 Task: Add The Ryl Co Raspberry Tea to the cart.
Action: Mouse pressed left at (19, 118)
Screenshot: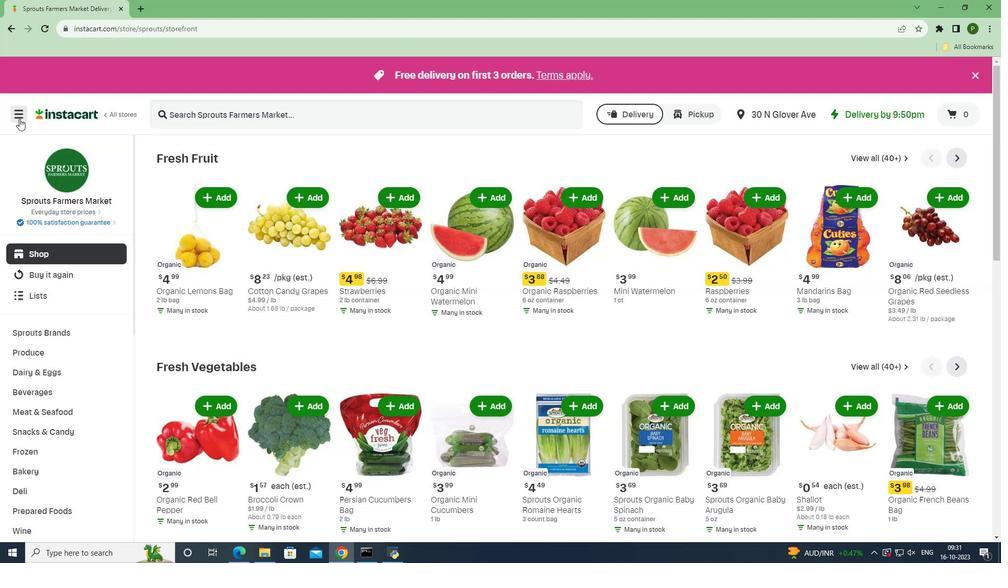 
Action: Mouse moved to (45, 272)
Screenshot: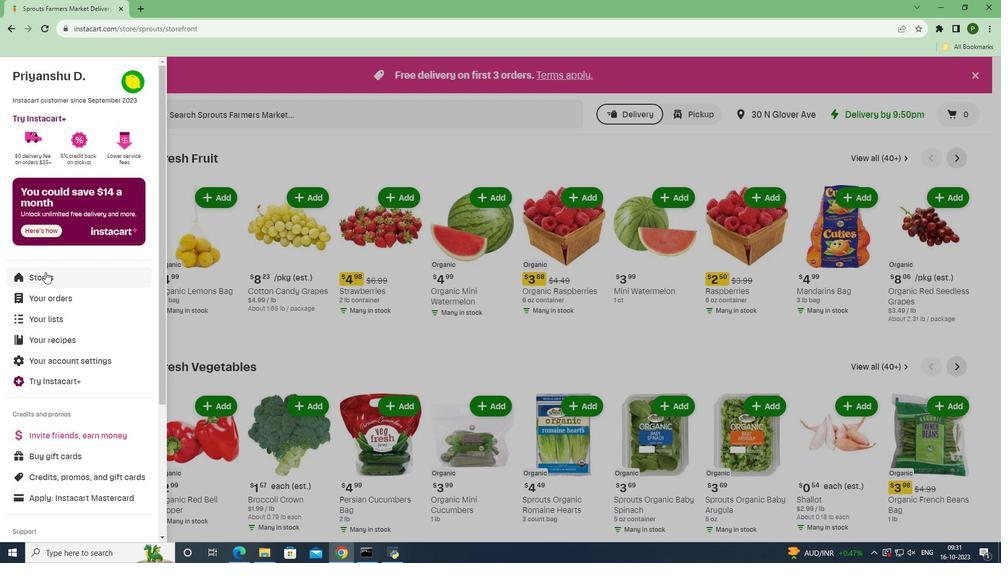 
Action: Mouse pressed left at (45, 272)
Screenshot: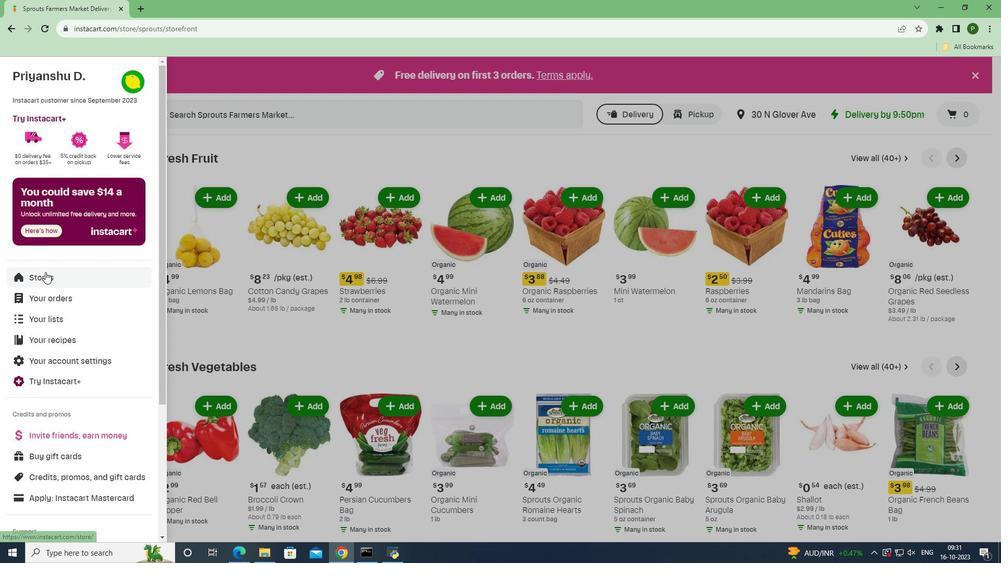 
Action: Mouse moved to (243, 119)
Screenshot: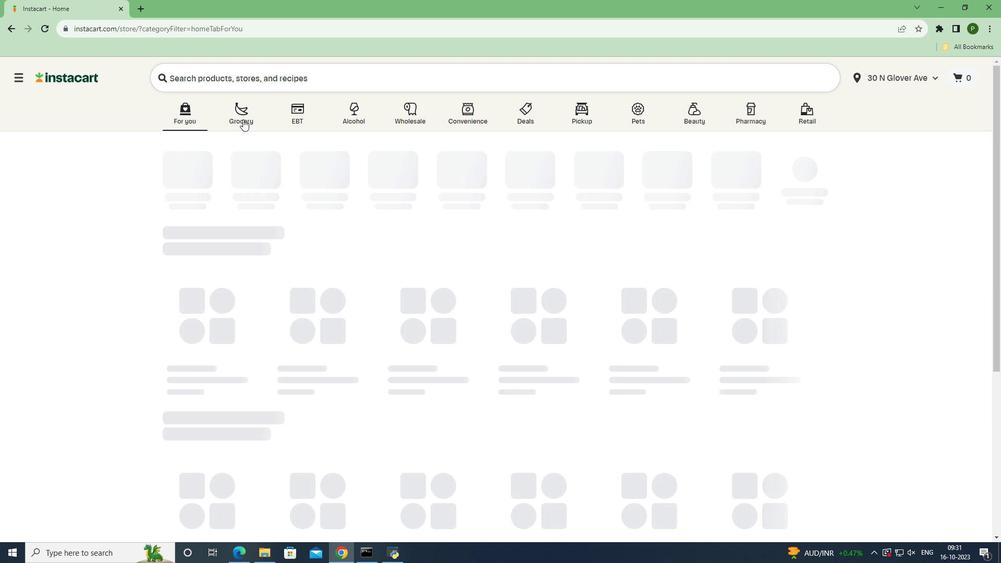 
Action: Mouse pressed left at (243, 119)
Screenshot: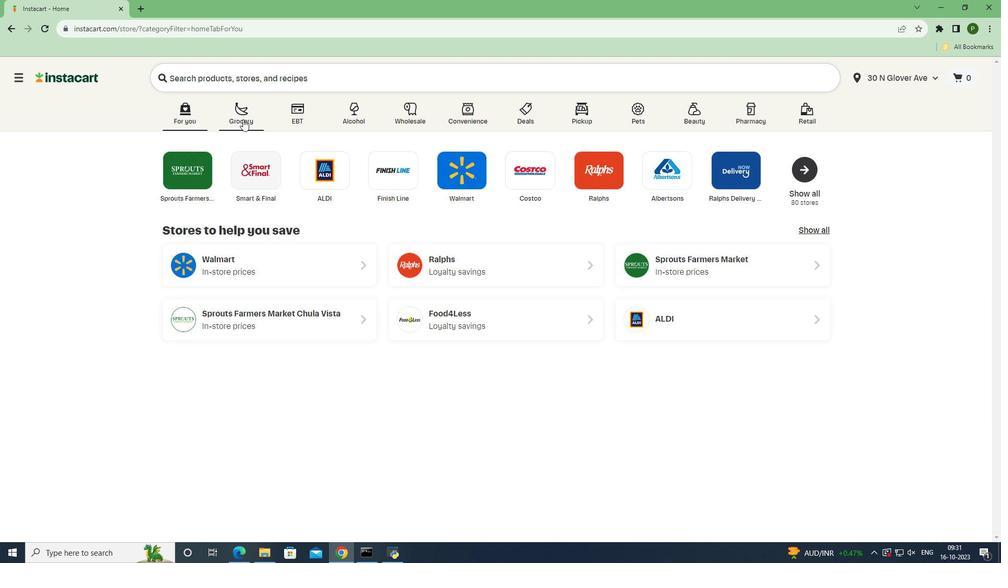 
Action: Mouse moved to (637, 252)
Screenshot: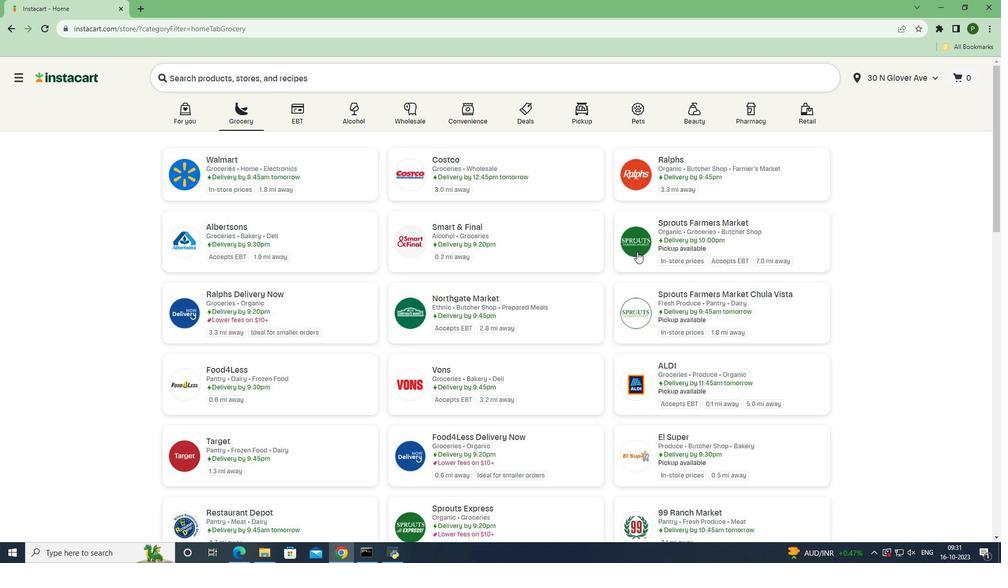 
Action: Mouse pressed left at (637, 252)
Screenshot: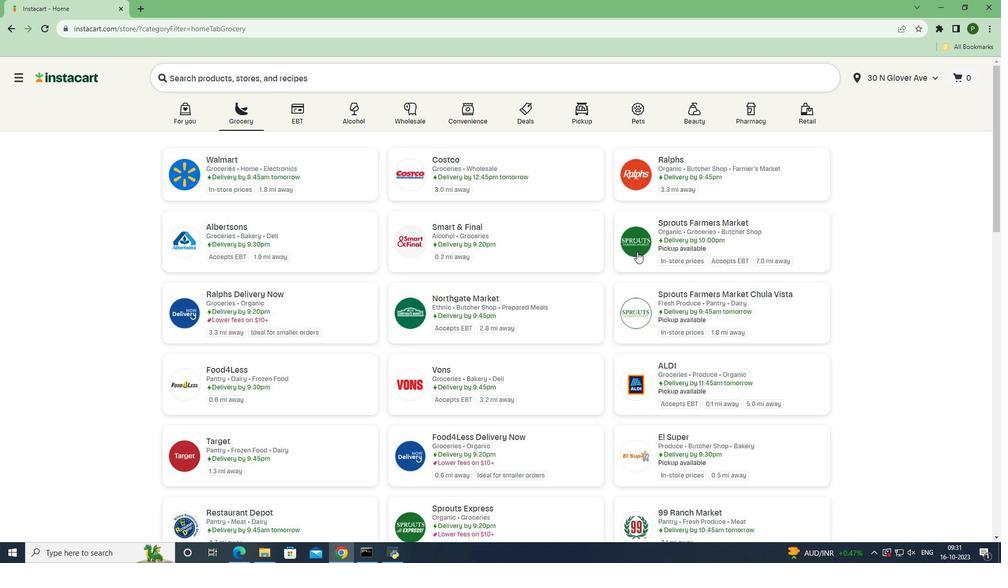 
Action: Mouse moved to (45, 356)
Screenshot: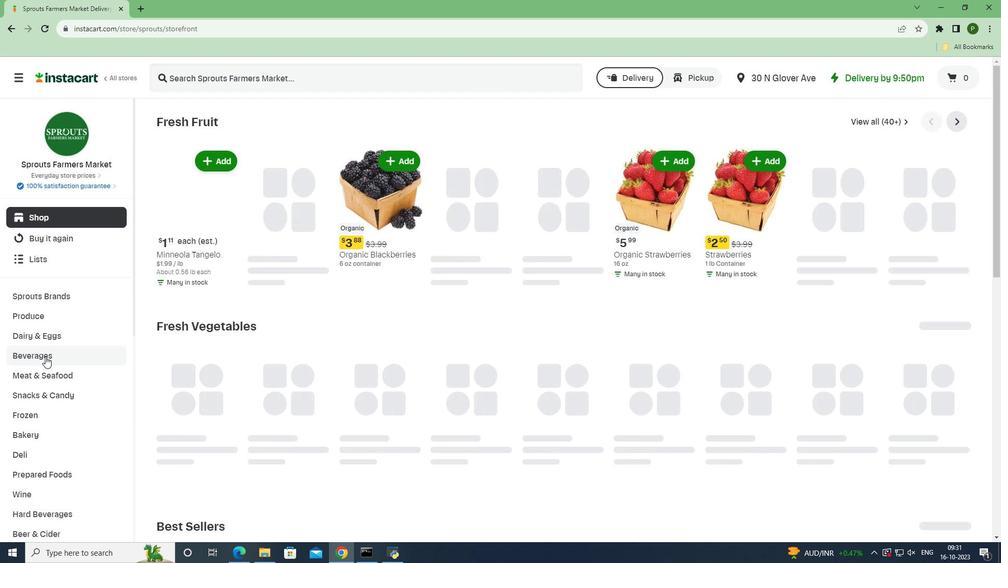 
Action: Mouse pressed left at (45, 356)
Screenshot: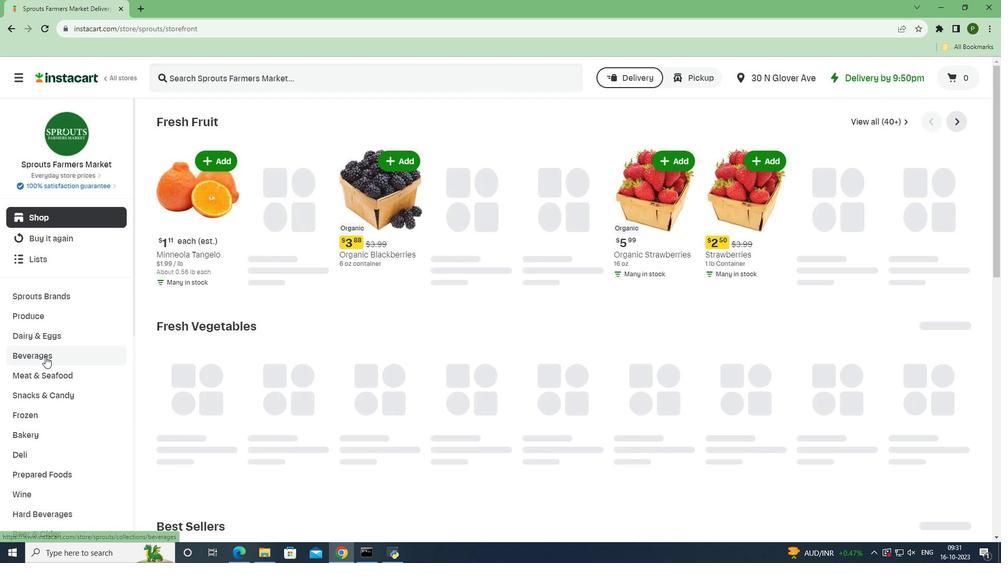 
Action: Mouse moved to (902, 142)
Screenshot: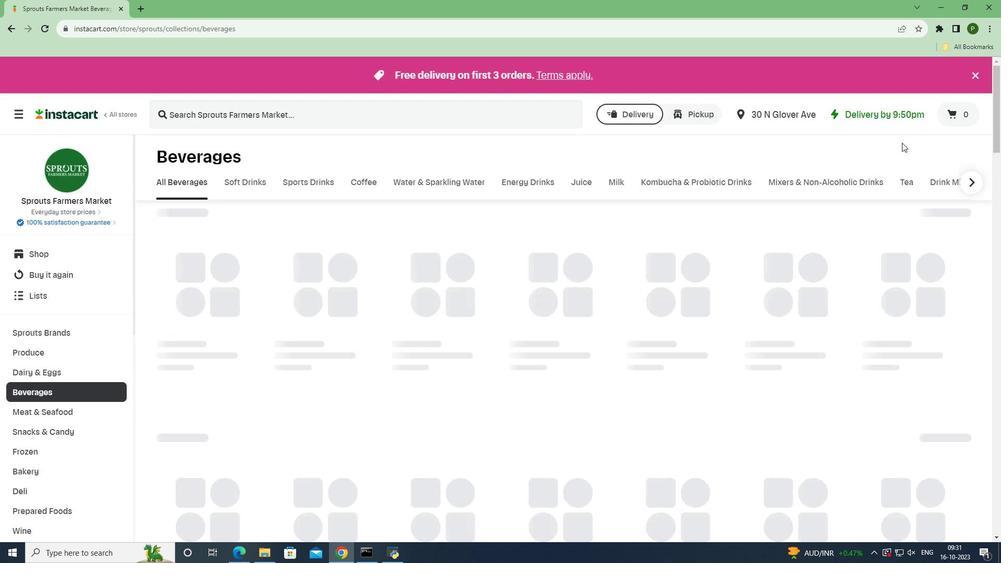 
Action: Mouse pressed left at (902, 142)
Screenshot: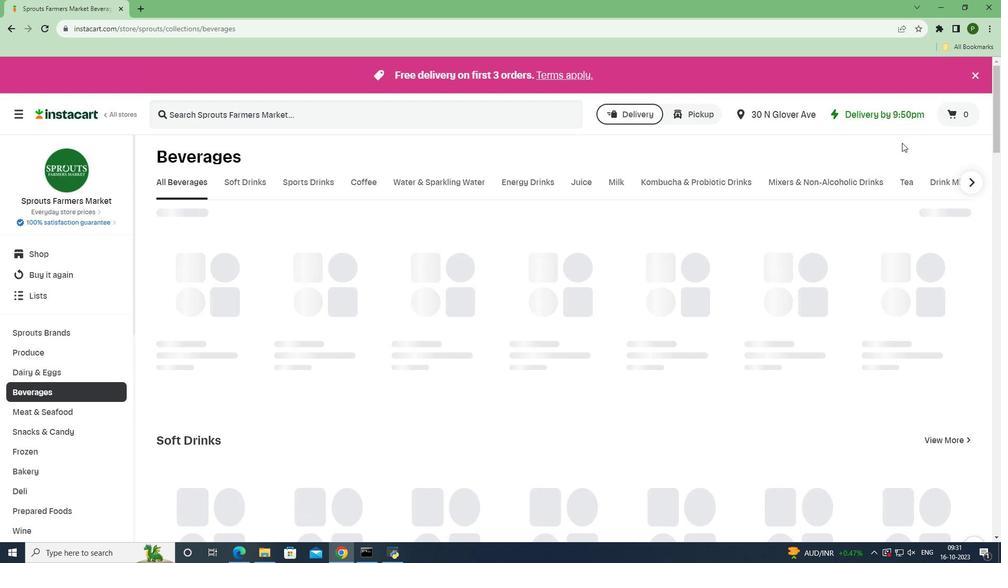 
Action: Mouse moved to (903, 182)
Screenshot: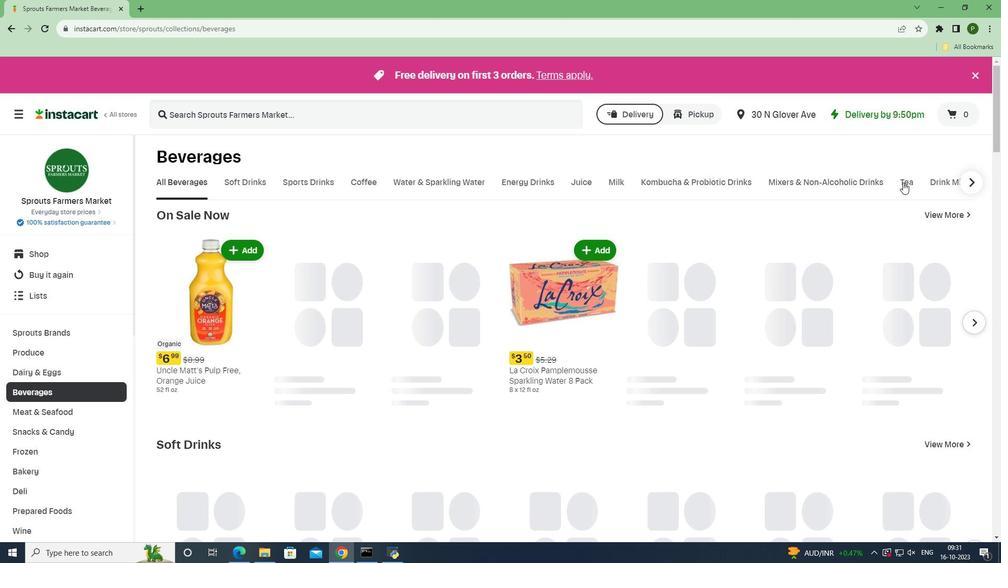 
Action: Mouse pressed left at (903, 182)
Screenshot: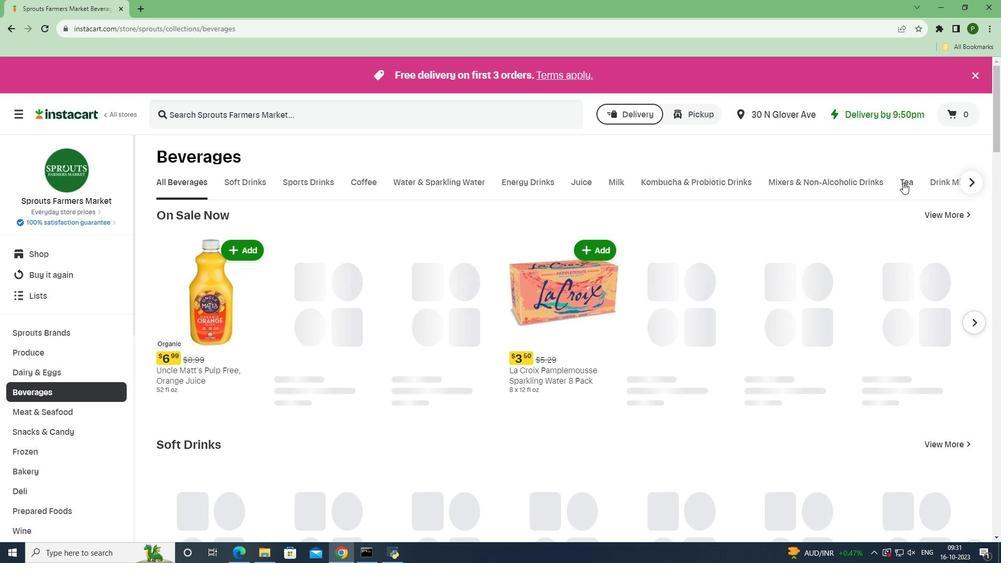 
Action: Mouse moved to (249, 111)
Screenshot: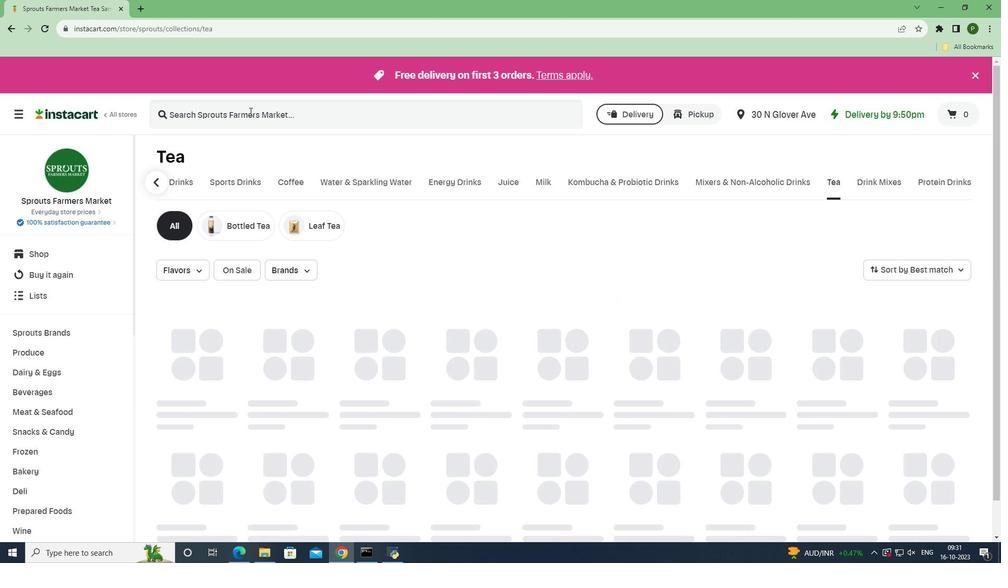 
Action: Mouse pressed left at (249, 111)
Screenshot: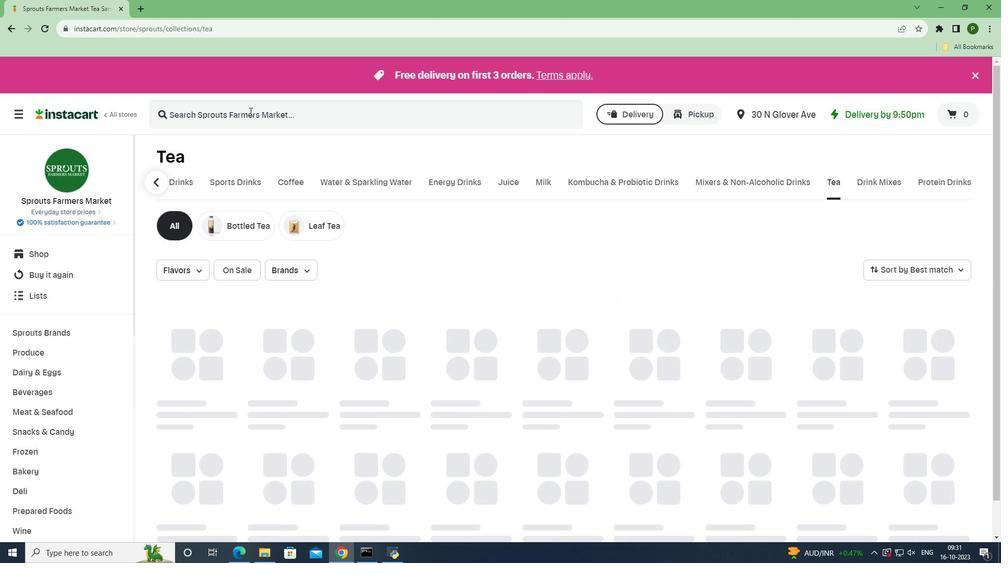 
Action: Mouse moved to (249, 111)
Screenshot: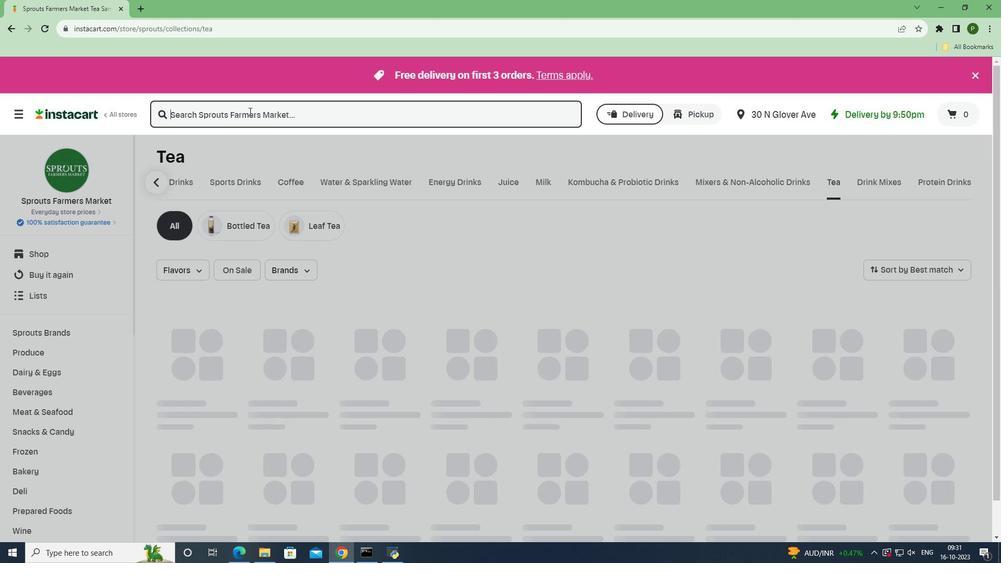 
Action: Key pressed <Key.caps_lock>T<Key.caps_lock>he<Key.space><Key.caps_lock>R<Key.caps_lock>yl<Key.space><Key.caps_lock>C<Key.caps_lock>o<Key.space><Key.caps_lock>R<Key.caps_lock>aspberry<Key.space><Key.caps_lock>T<Key.caps_lock>ea<Key.enter>
Screenshot: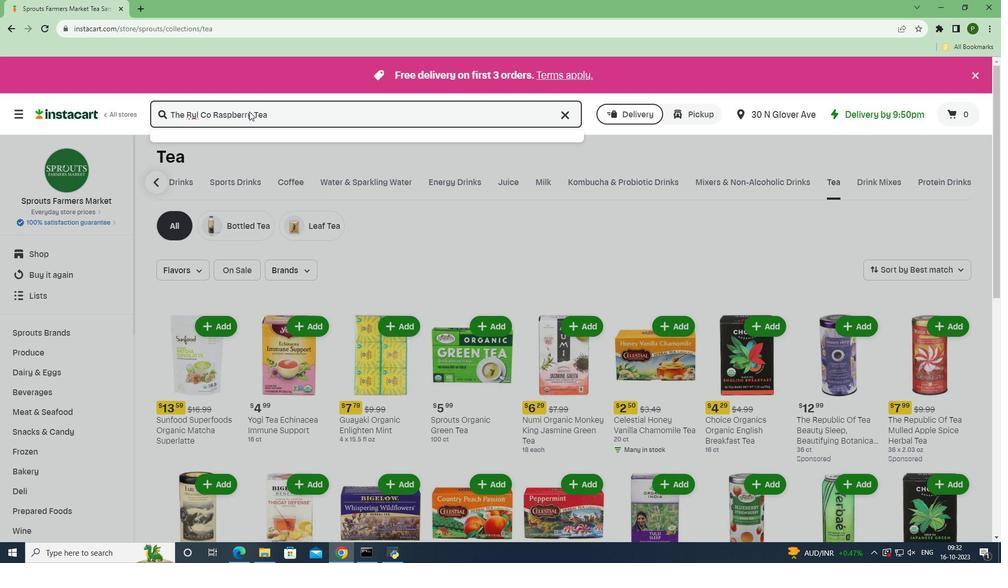
Action: Mouse moved to (284, 217)
Screenshot: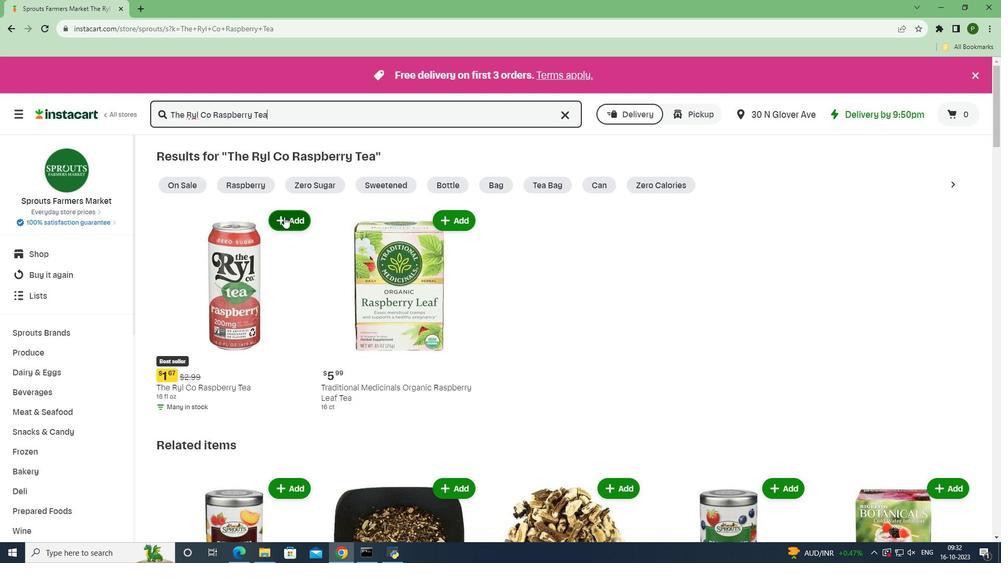 
Action: Mouse pressed left at (284, 217)
Screenshot: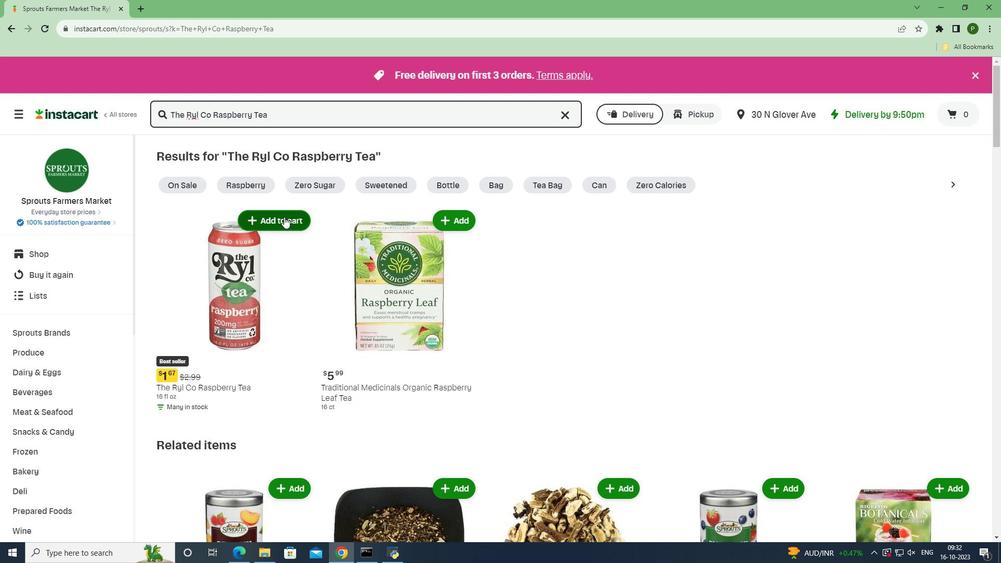 
Action: Mouse moved to (297, 278)
Screenshot: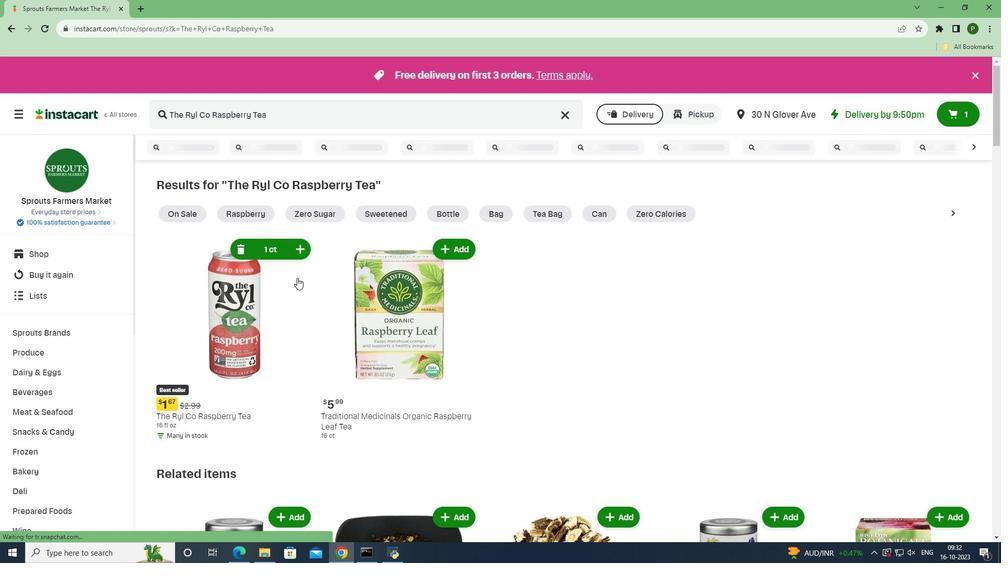
